 Task: Toggle requires git user config.
Action: Mouse moved to (26, 581)
Screenshot: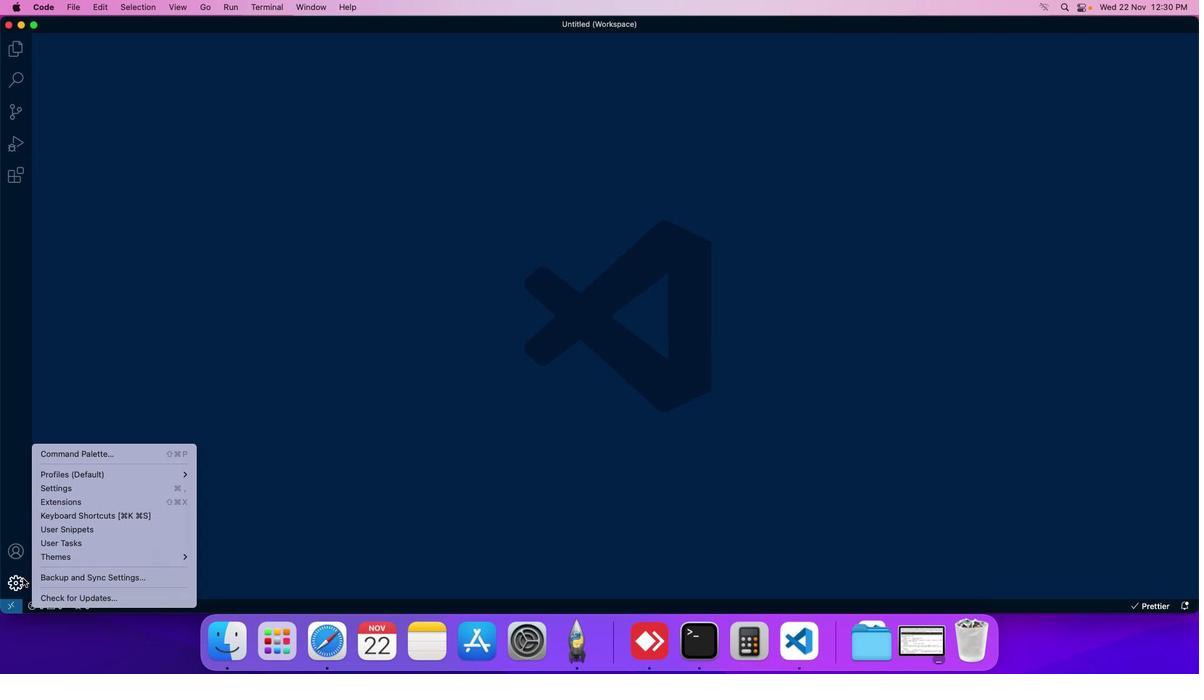 
Action: Mouse pressed left at (26, 581)
Screenshot: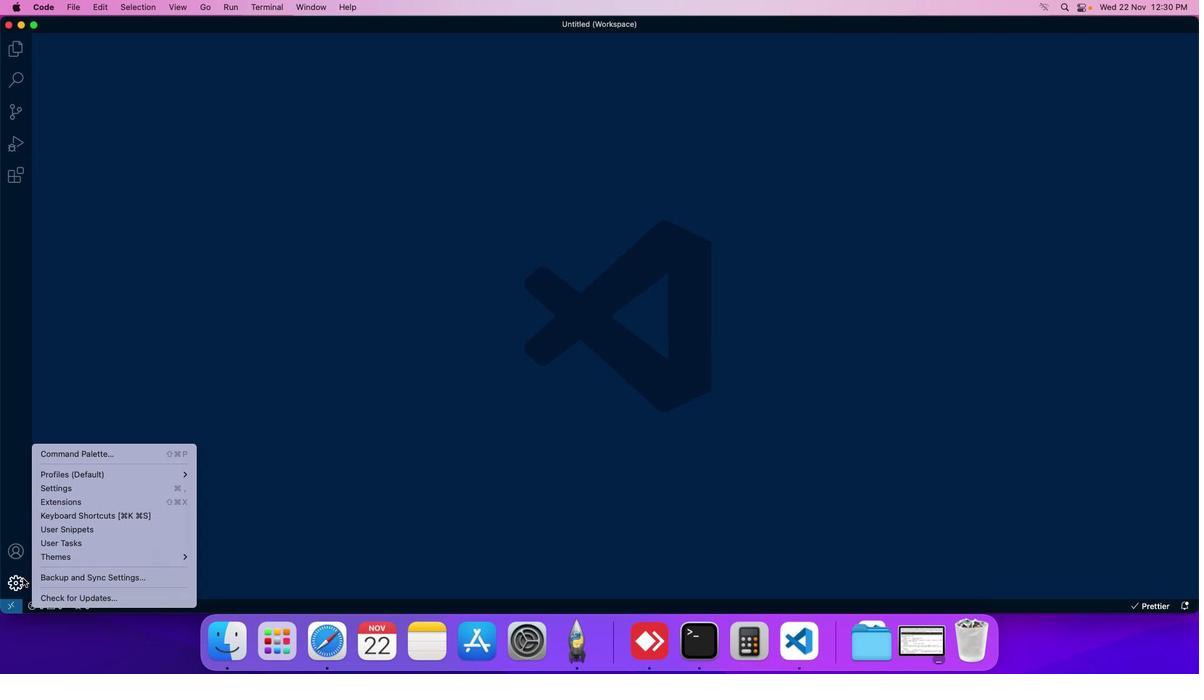 
Action: Mouse moved to (62, 483)
Screenshot: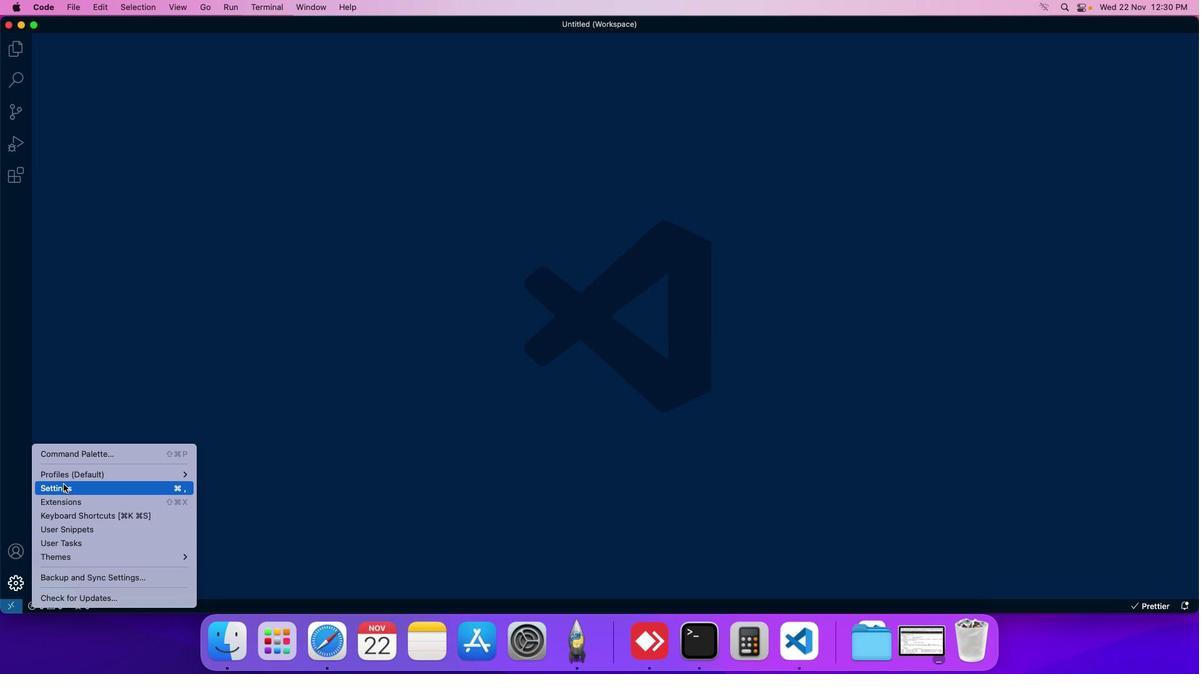 
Action: Mouse pressed left at (62, 483)
Screenshot: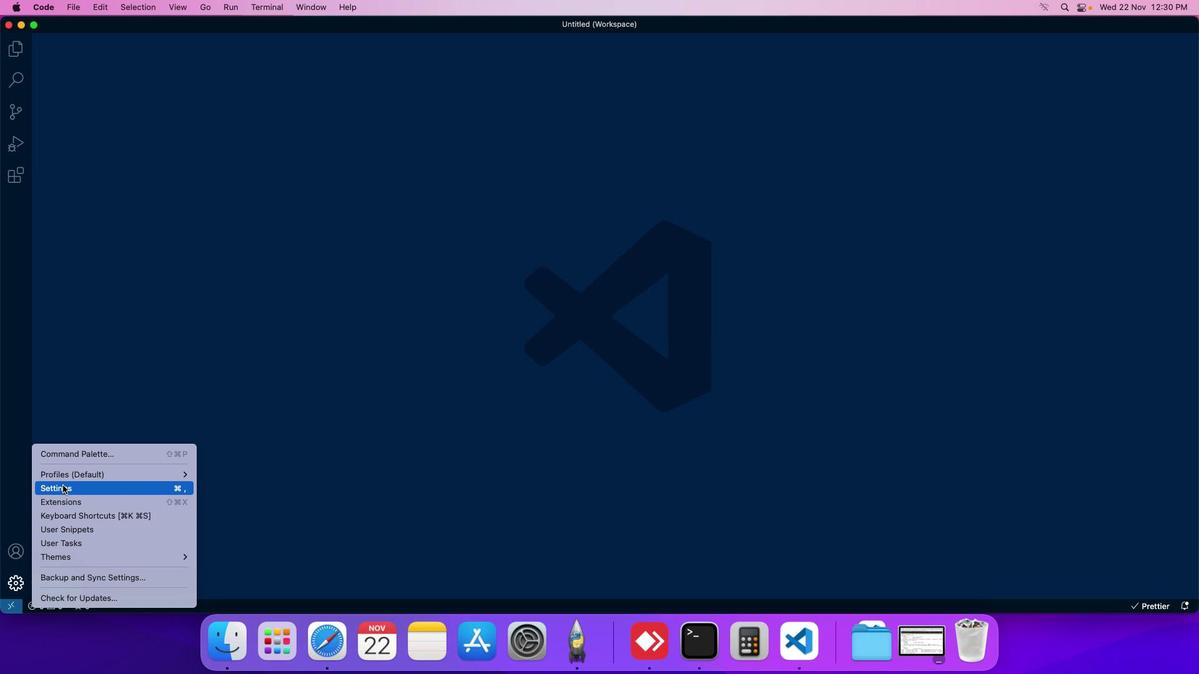 
Action: Mouse moved to (246, 100)
Screenshot: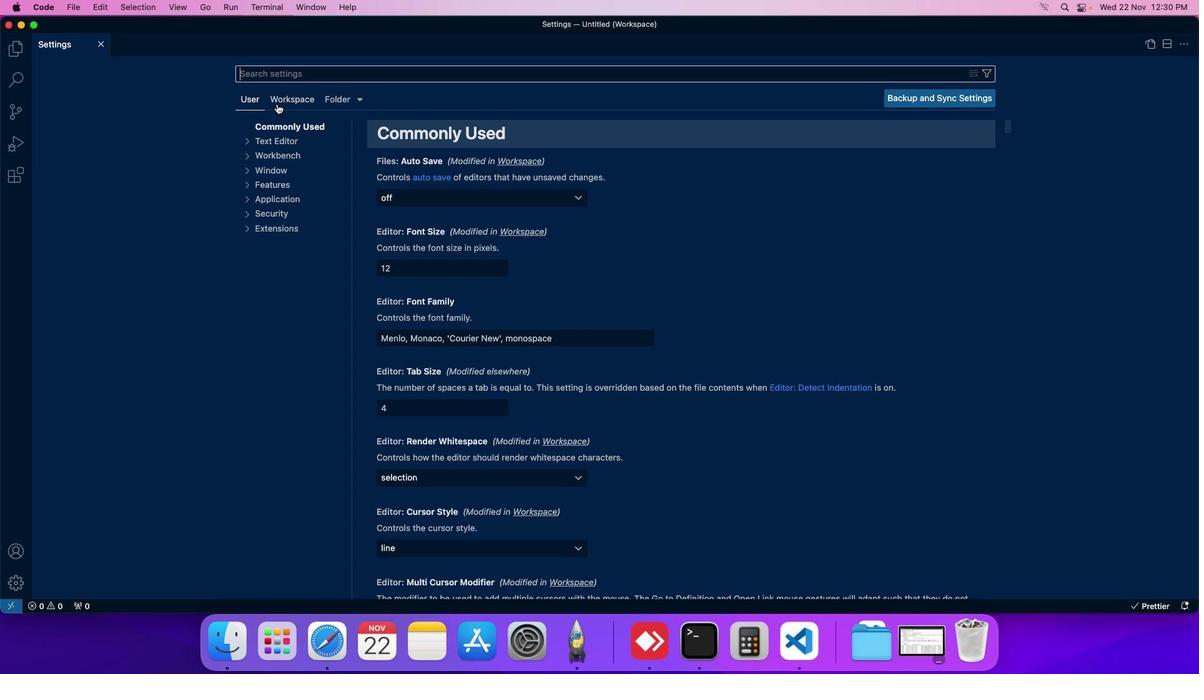 
Action: Mouse pressed left at (246, 100)
Screenshot: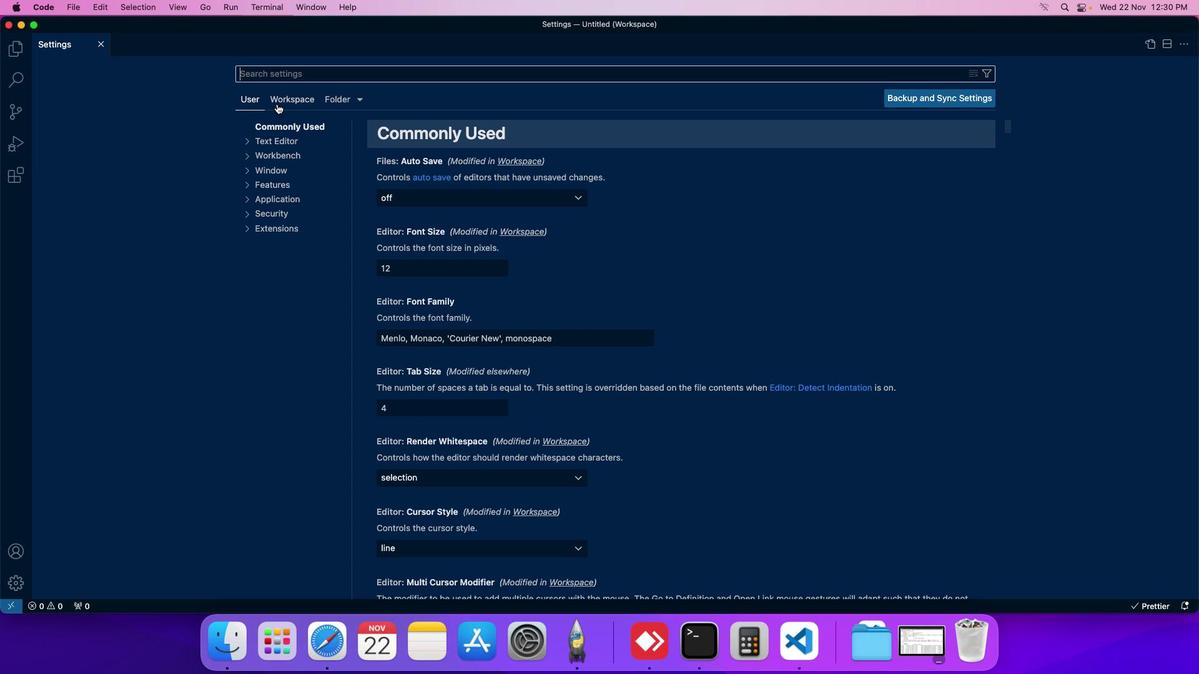 
Action: Mouse moved to (249, 209)
Screenshot: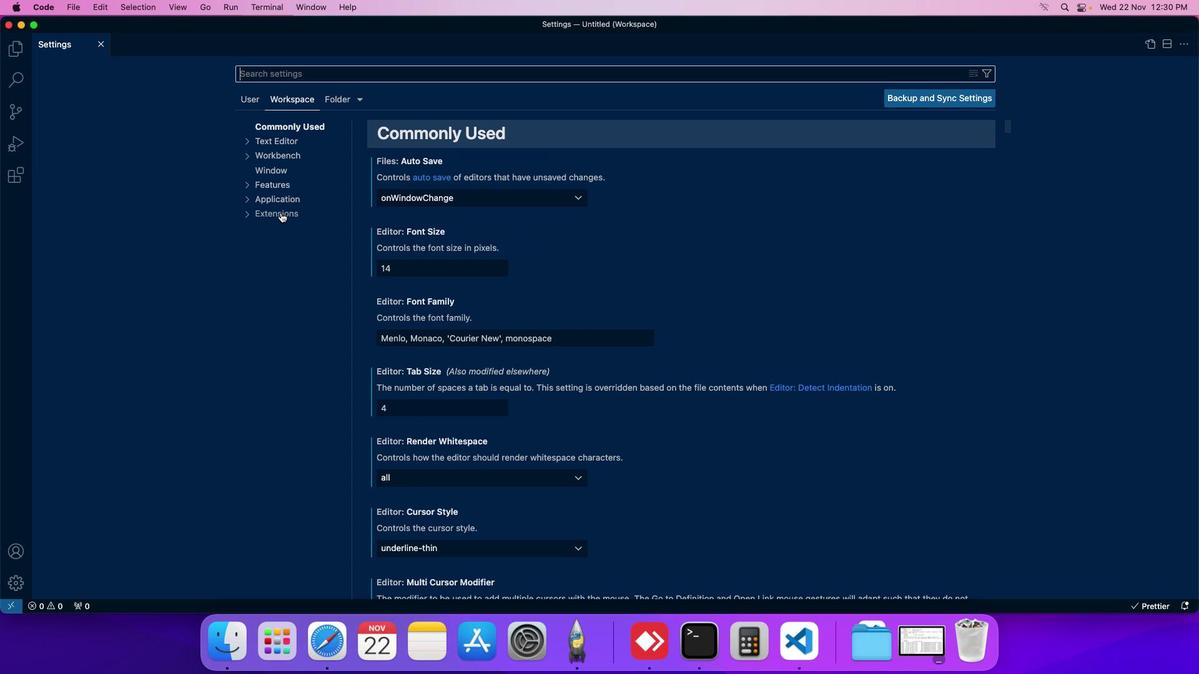 
Action: Mouse pressed left at (249, 209)
Screenshot: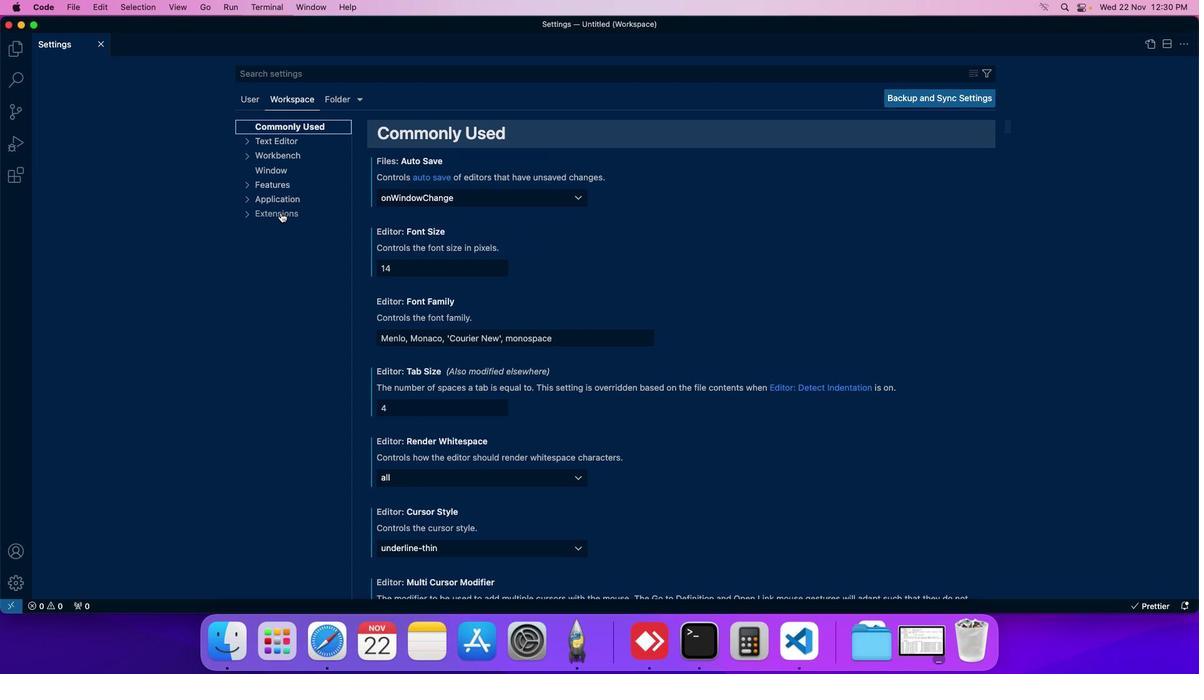 
Action: Mouse moved to (250, 271)
Screenshot: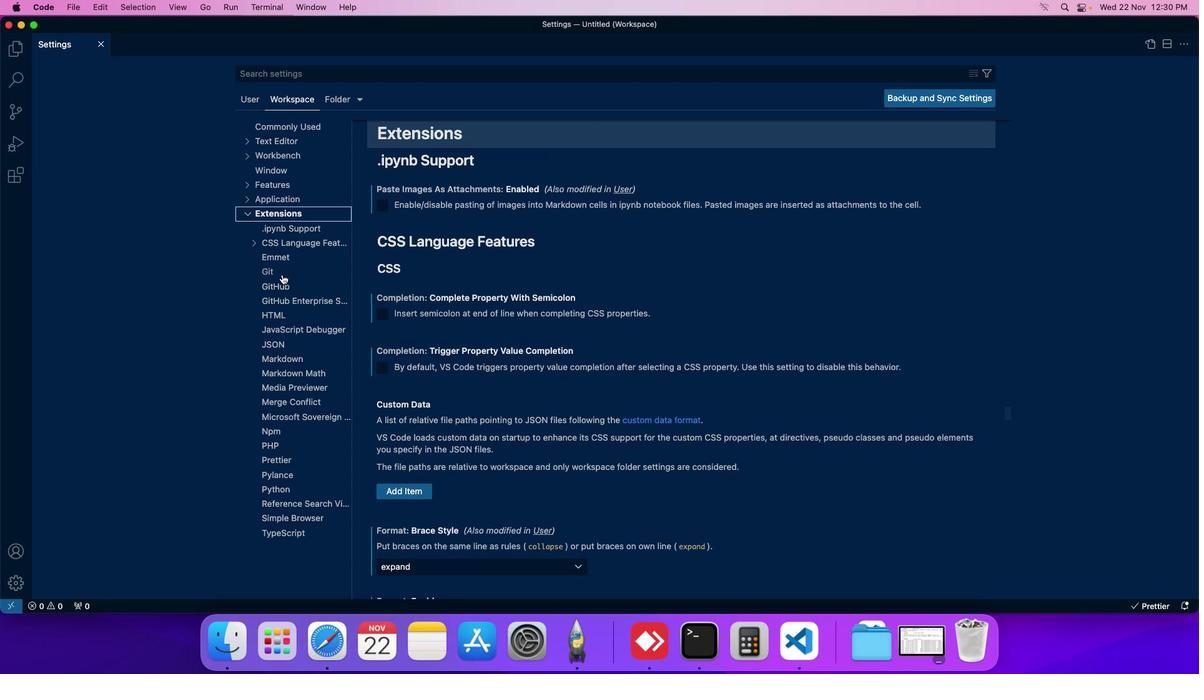 
Action: Mouse pressed left at (250, 271)
Screenshot: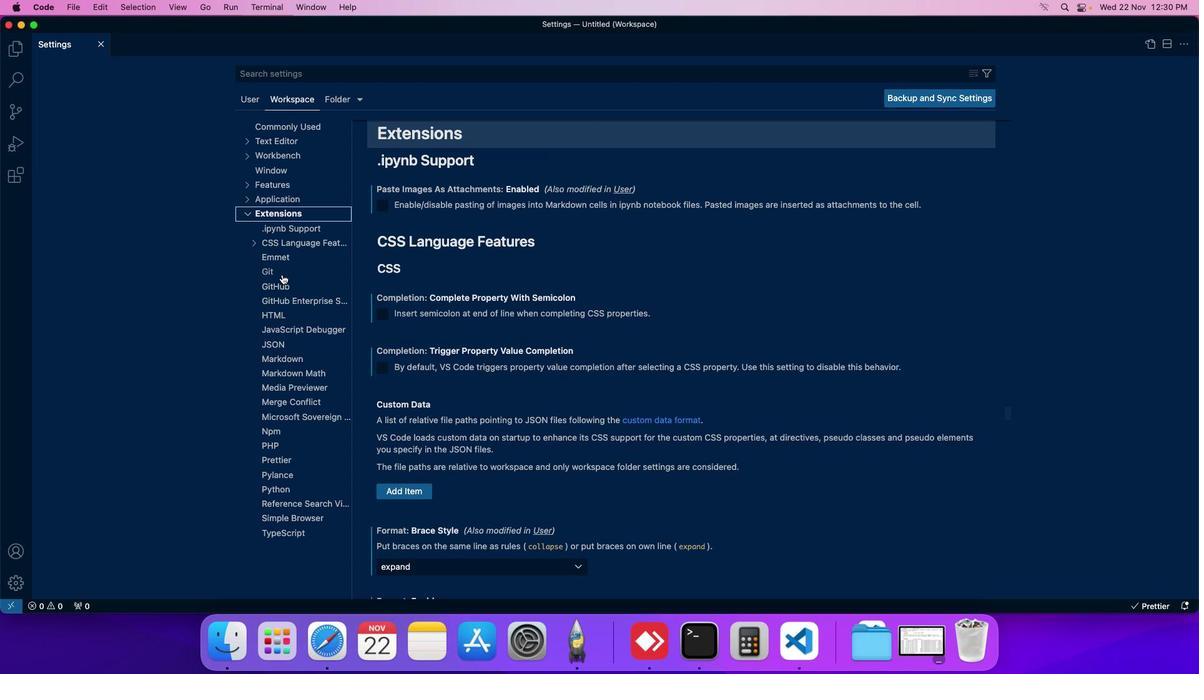 
Action: Mouse moved to (384, 335)
Screenshot: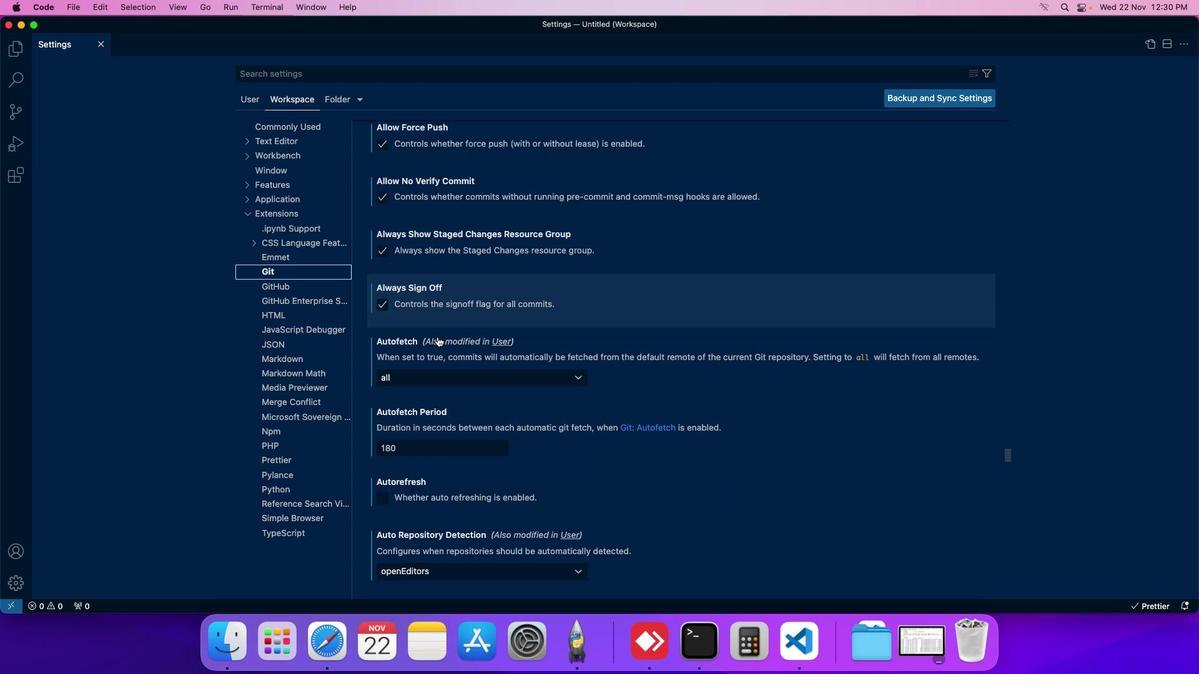 
Action: Mouse scrolled (384, 335) with delta (7, -4)
Screenshot: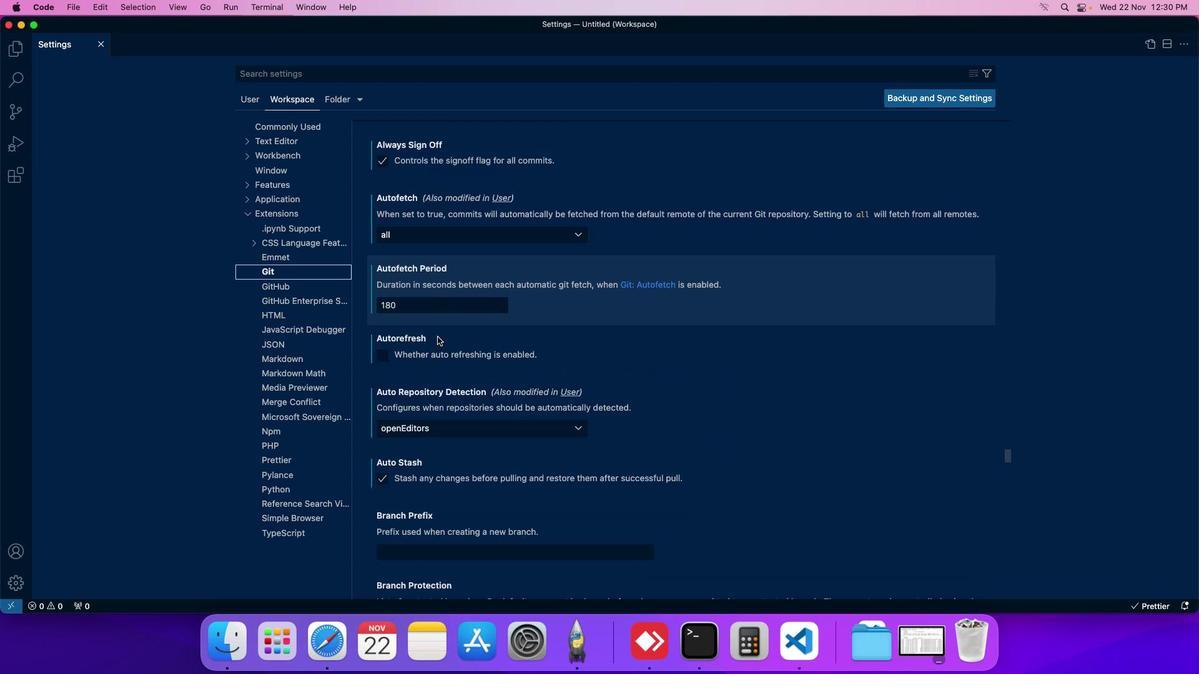 
Action: Mouse scrolled (384, 335) with delta (7, -4)
Screenshot: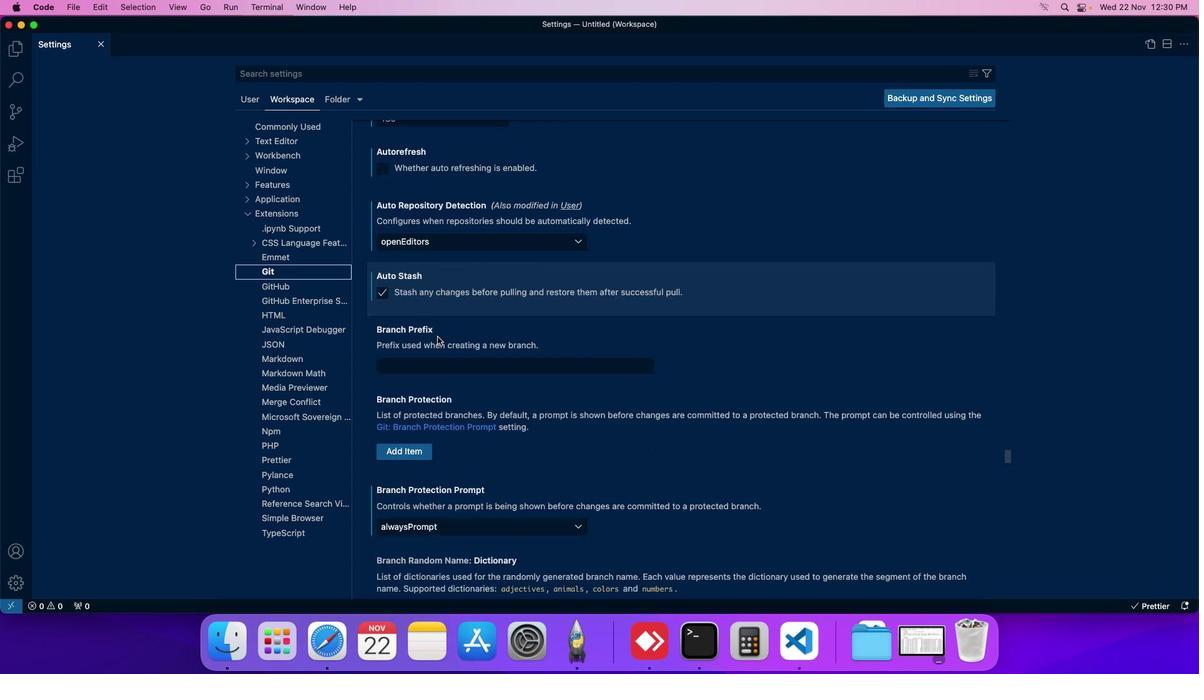 
Action: Mouse scrolled (384, 335) with delta (7, -4)
Screenshot: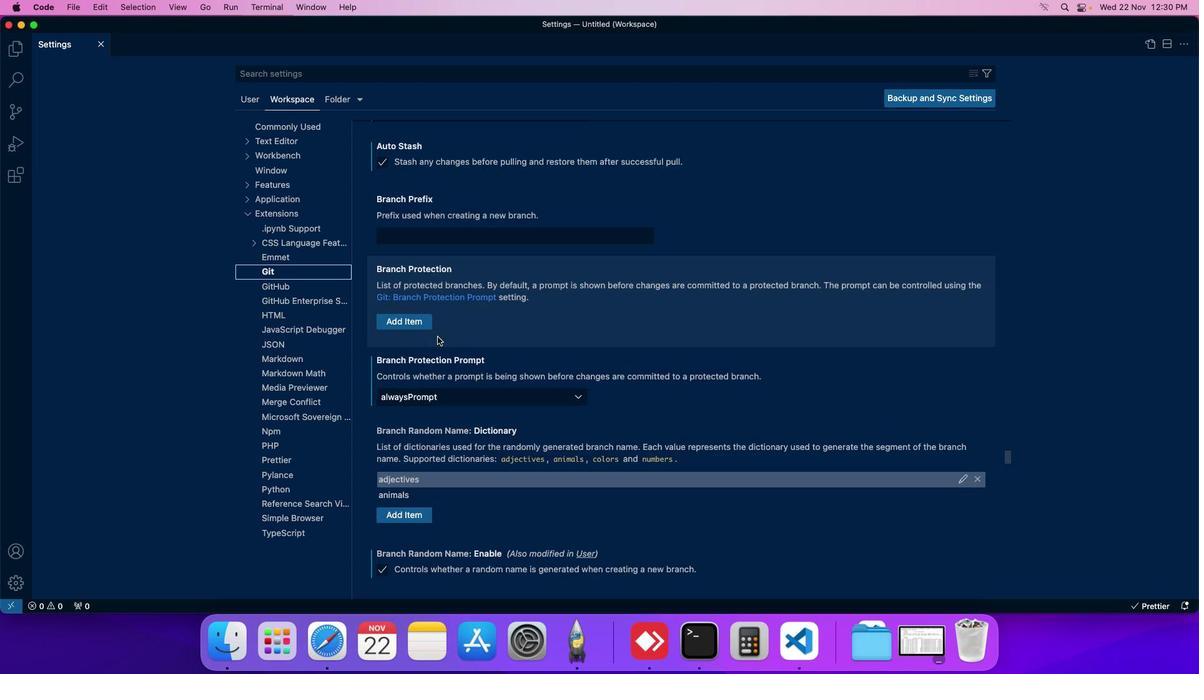 
Action: Mouse scrolled (384, 335) with delta (7, -4)
Screenshot: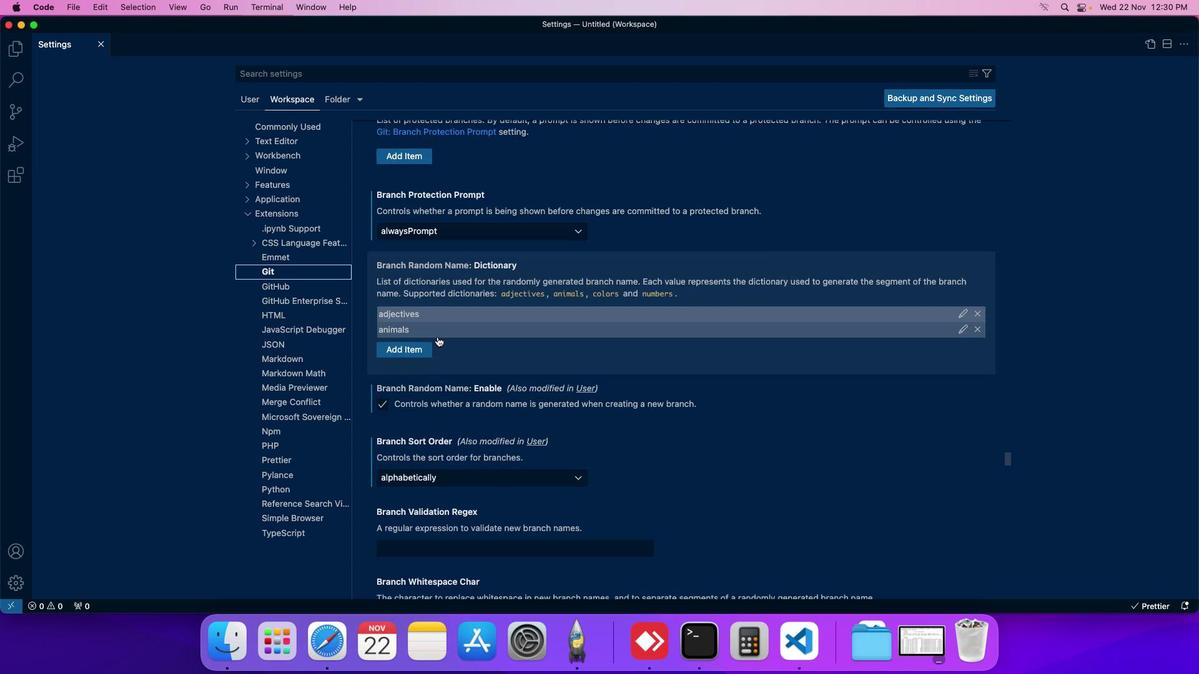 
Action: Mouse scrolled (384, 335) with delta (7, -4)
Screenshot: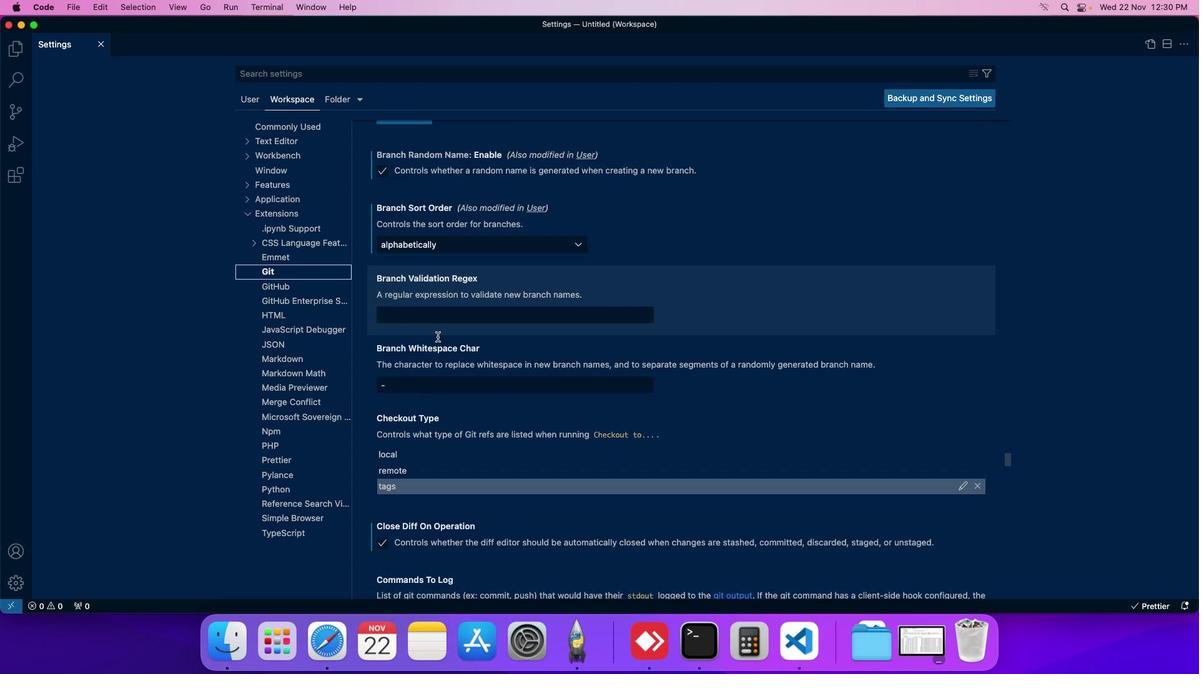 
Action: Mouse scrolled (384, 335) with delta (7, -4)
Screenshot: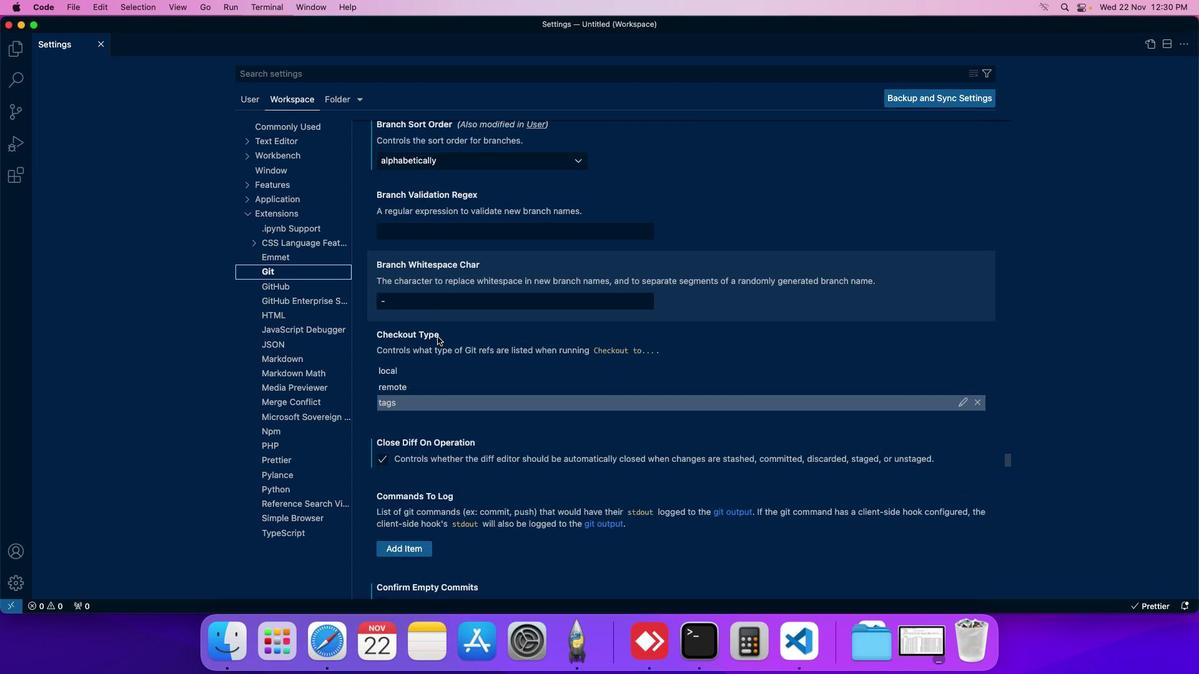 
Action: Mouse scrolled (384, 335) with delta (7, -4)
Screenshot: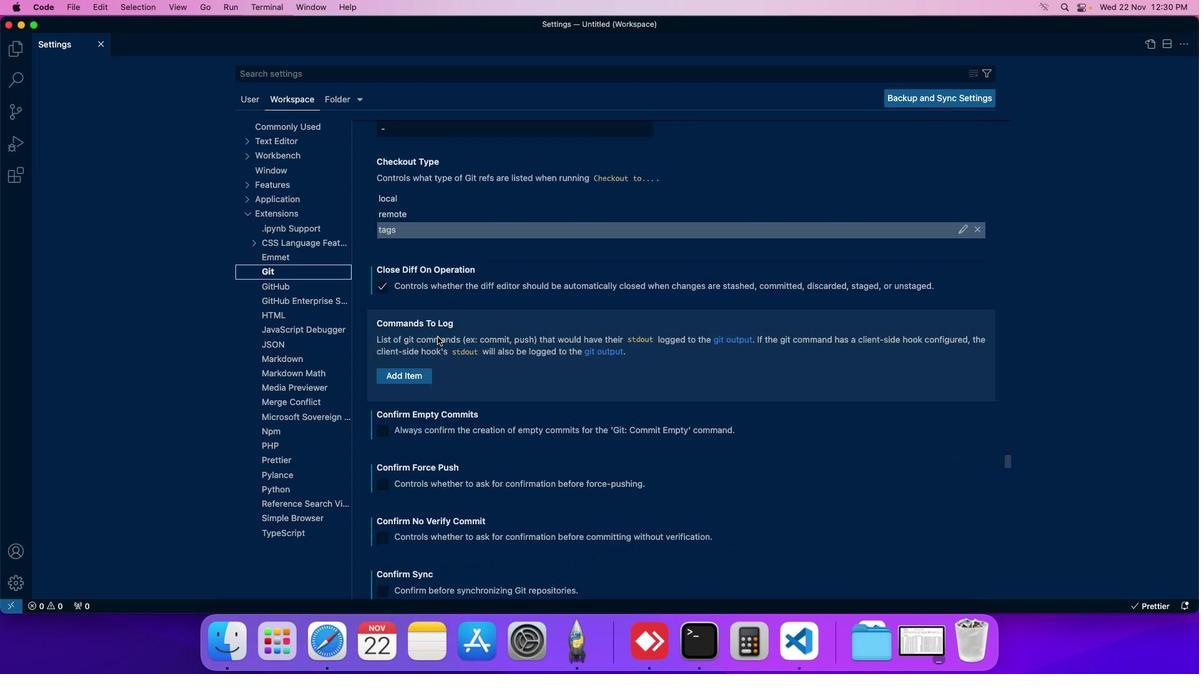 
Action: Mouse scrolled (384, 335) with delta (7, -4)
Screenshot: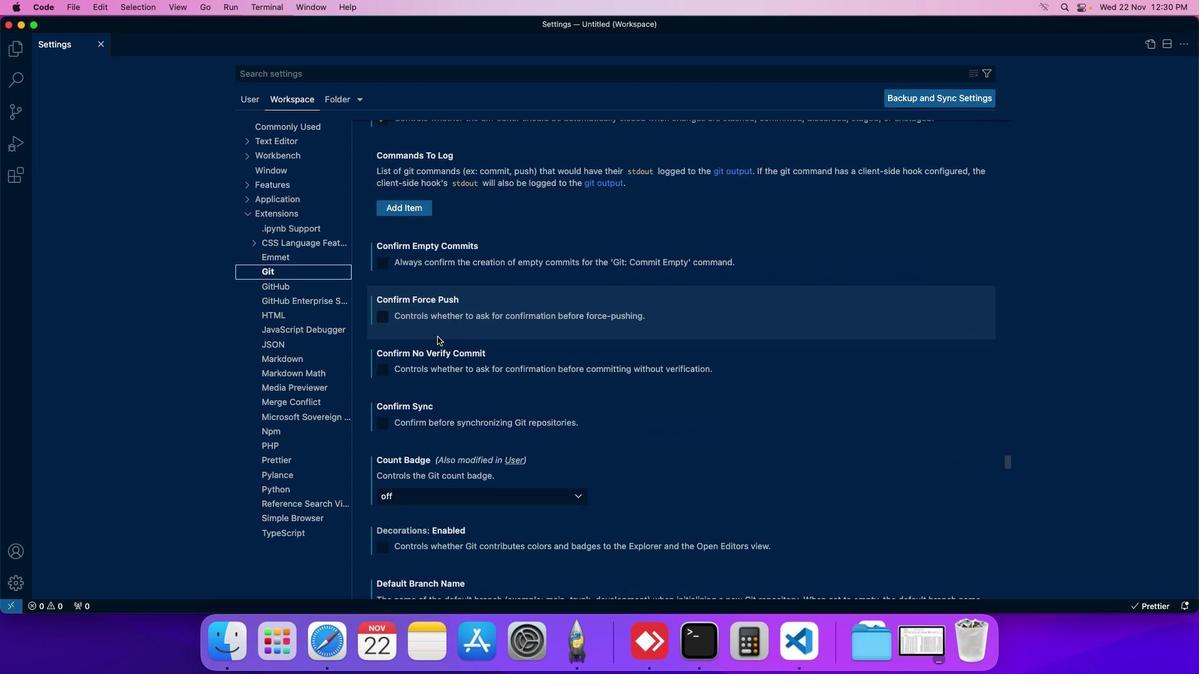 
Action: Mouse scrolled (384, 335) with delta (7, -4)
Screenshot: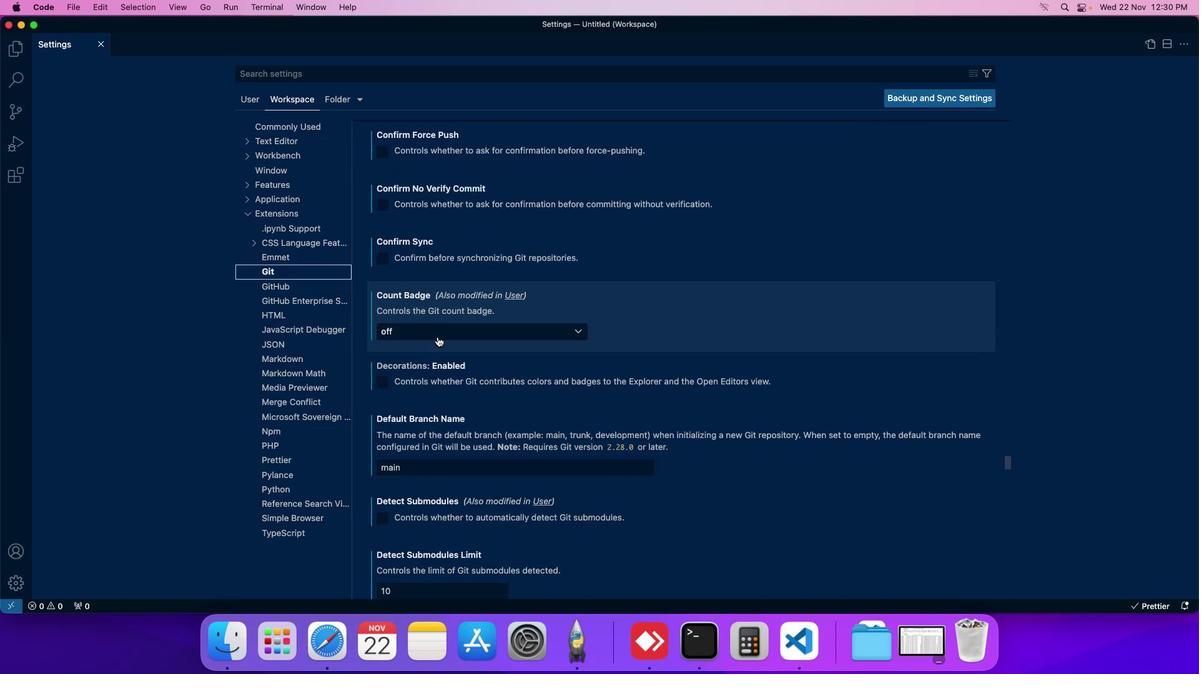 
Action: Mouse scrolled (384, 335) with delta (7, -4)
Screenshot: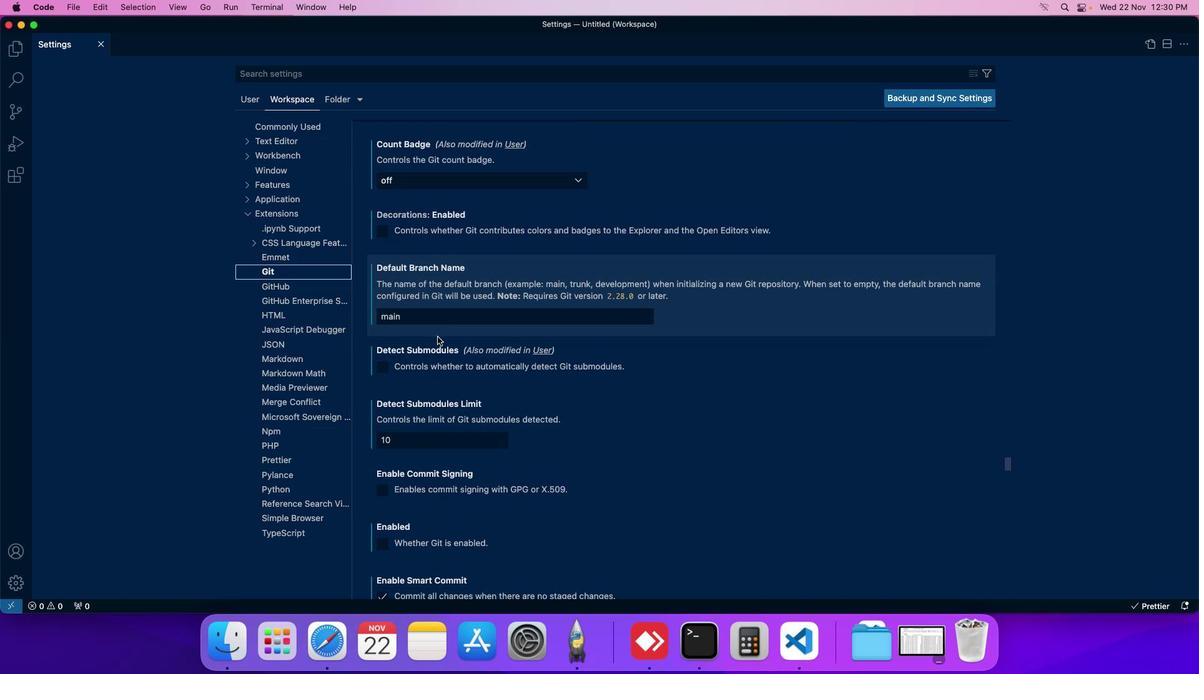 
Action: Mouse scrolled (384, 335) with delta (7, -4)
Screenshot: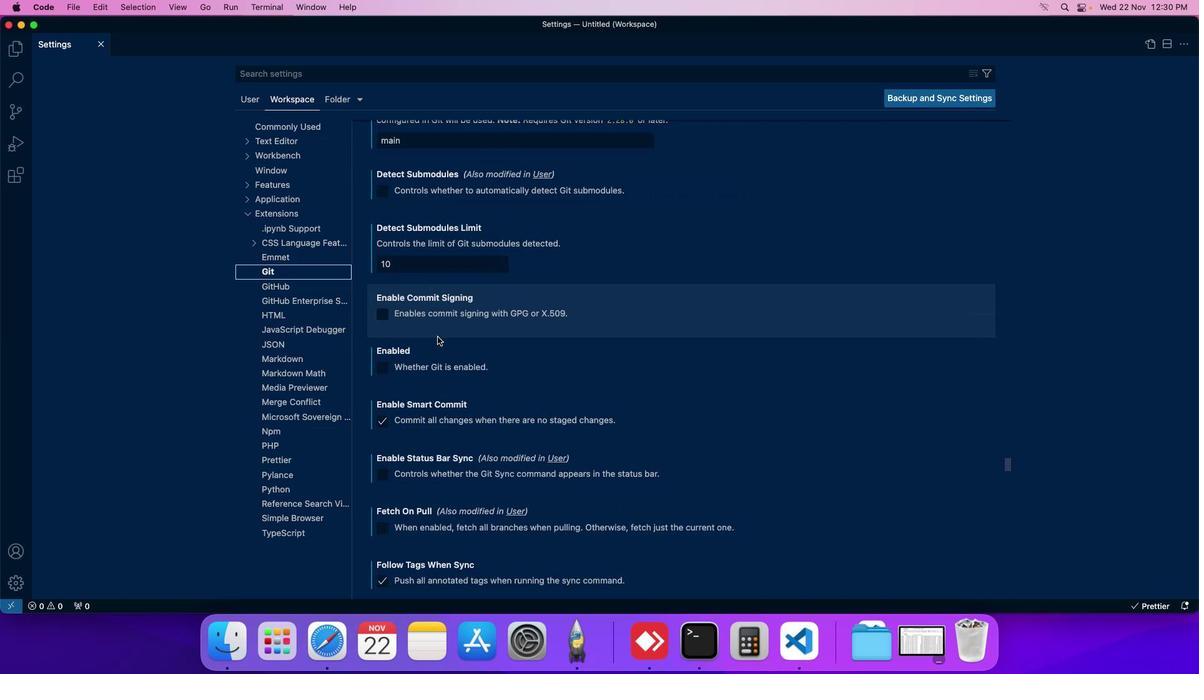 
Action: Mouse scrolled (384, 335) with delta (7, -4)
Screenshot: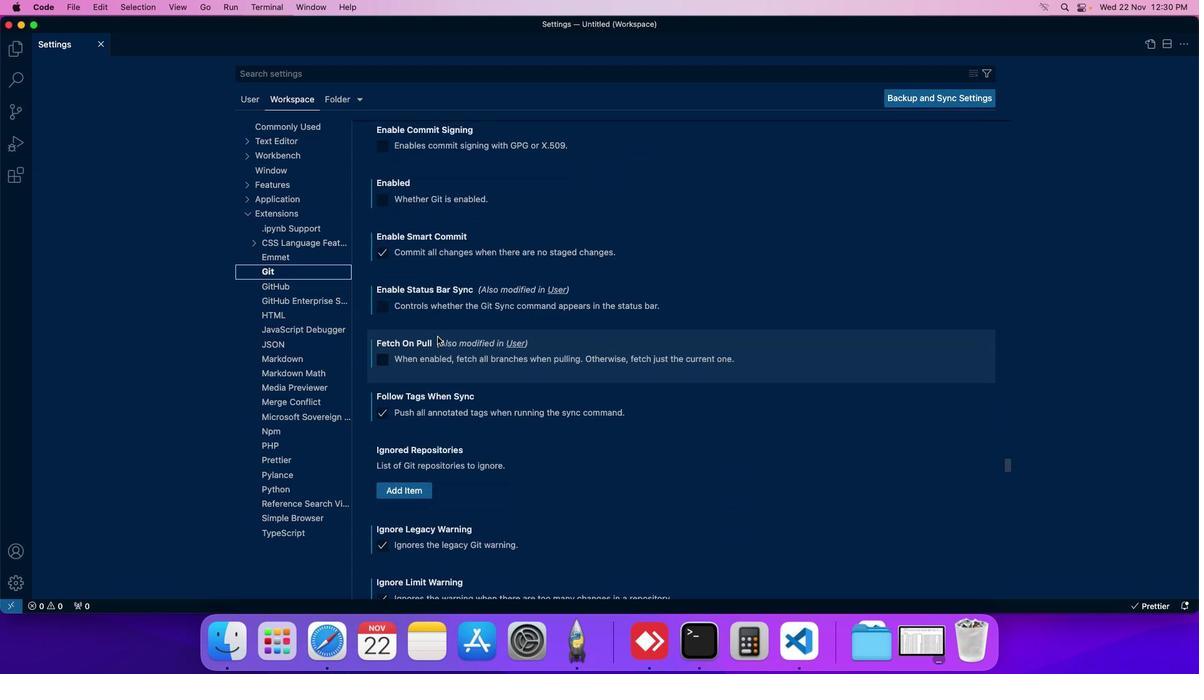 
Action: Mouse scrolled (384, 335) with delta (7, -4)
Screenshot: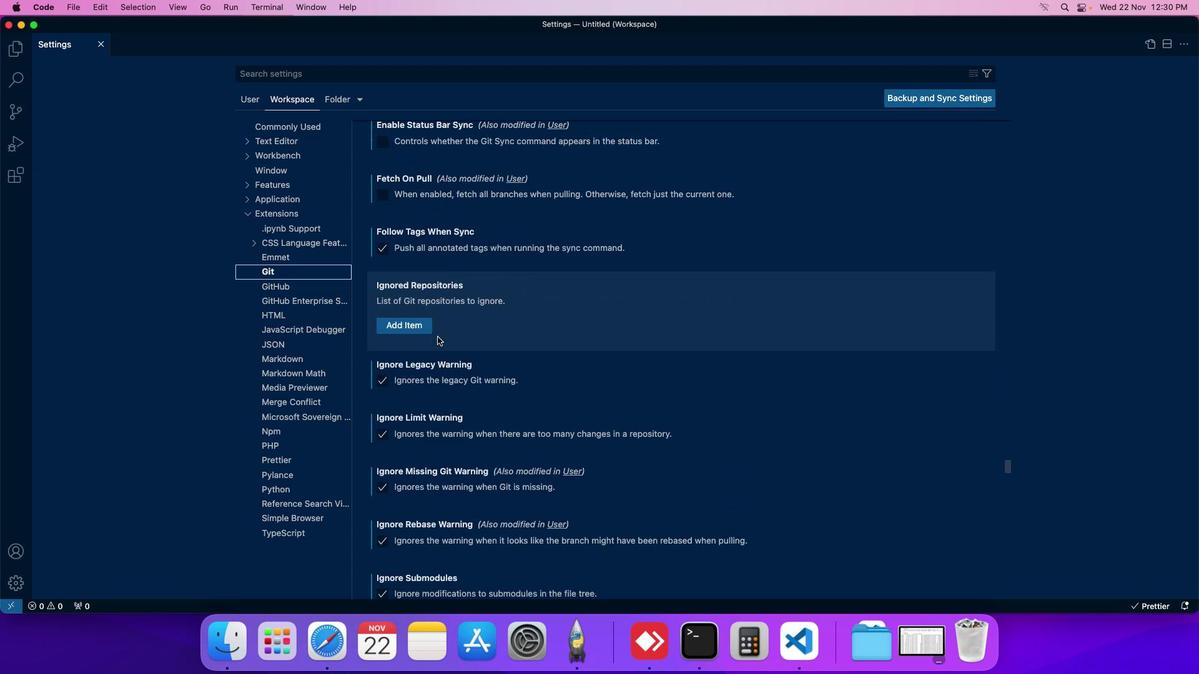 
Action: Mouse scrolled (384, 335) with delta (7, -4)
Screenshot: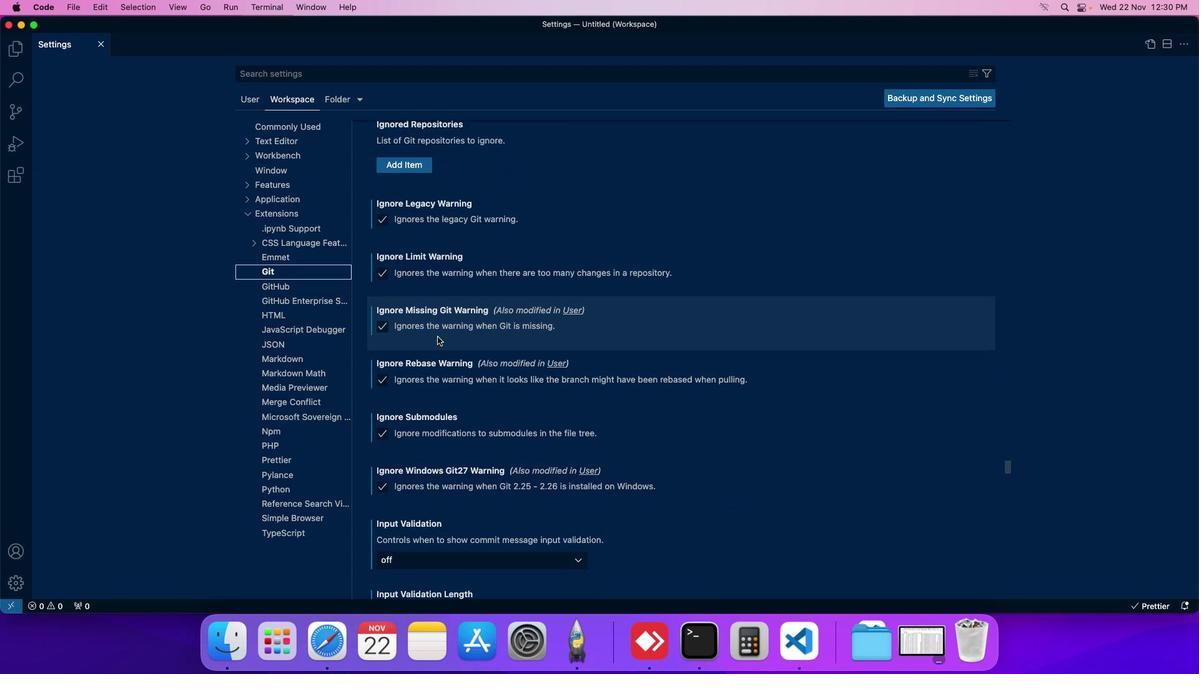 
Action: Mouse scrolled (384, 335) with delta (7, -4)
Screenshot: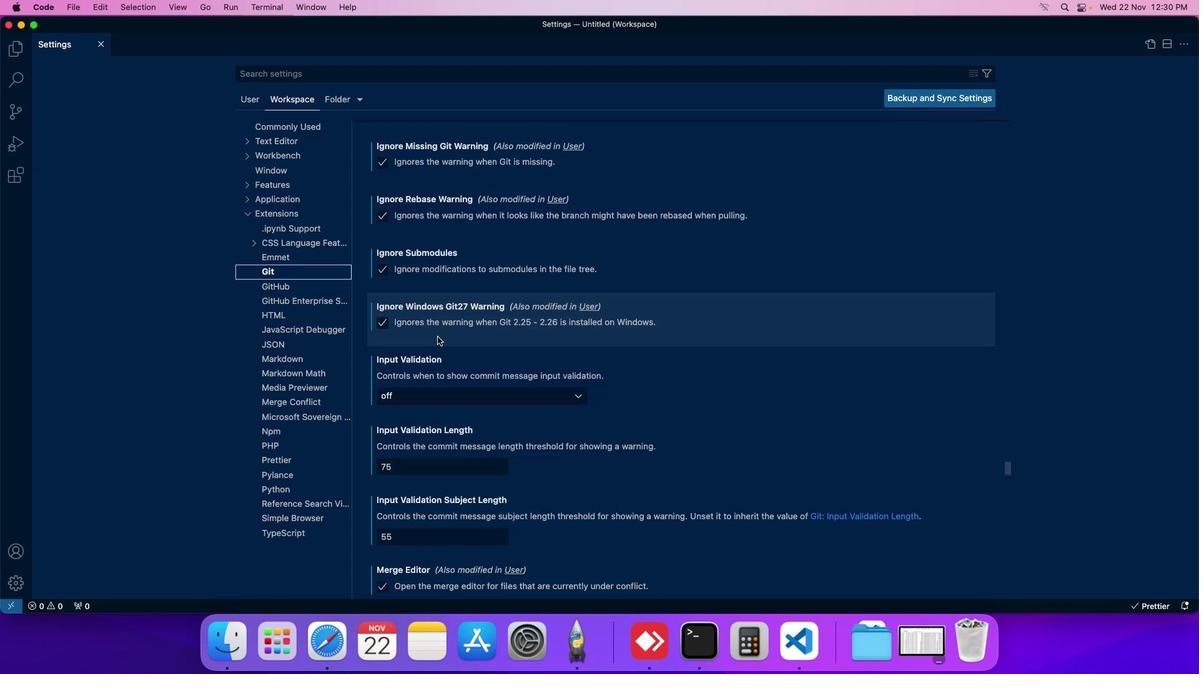 
Action: Mouse scrolled (384, 335) with delta (7, -4)
Screenshot: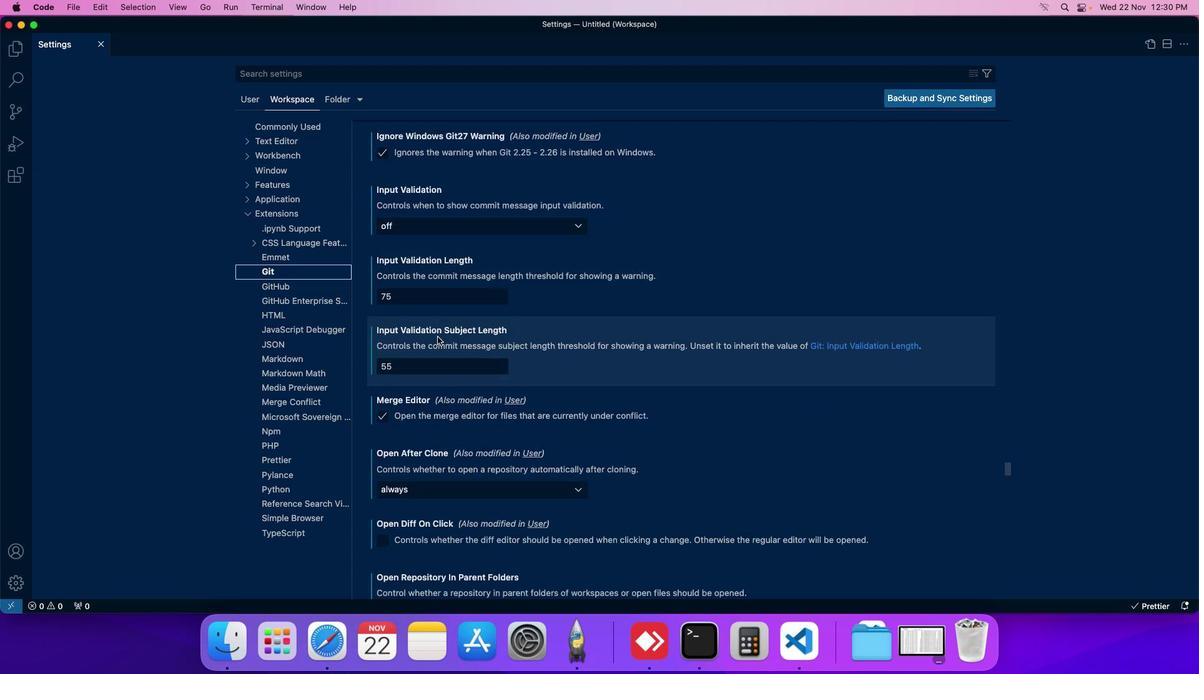 
Action: Mouse scrolled (384, 335) with delta (7, -4)
Screenshot: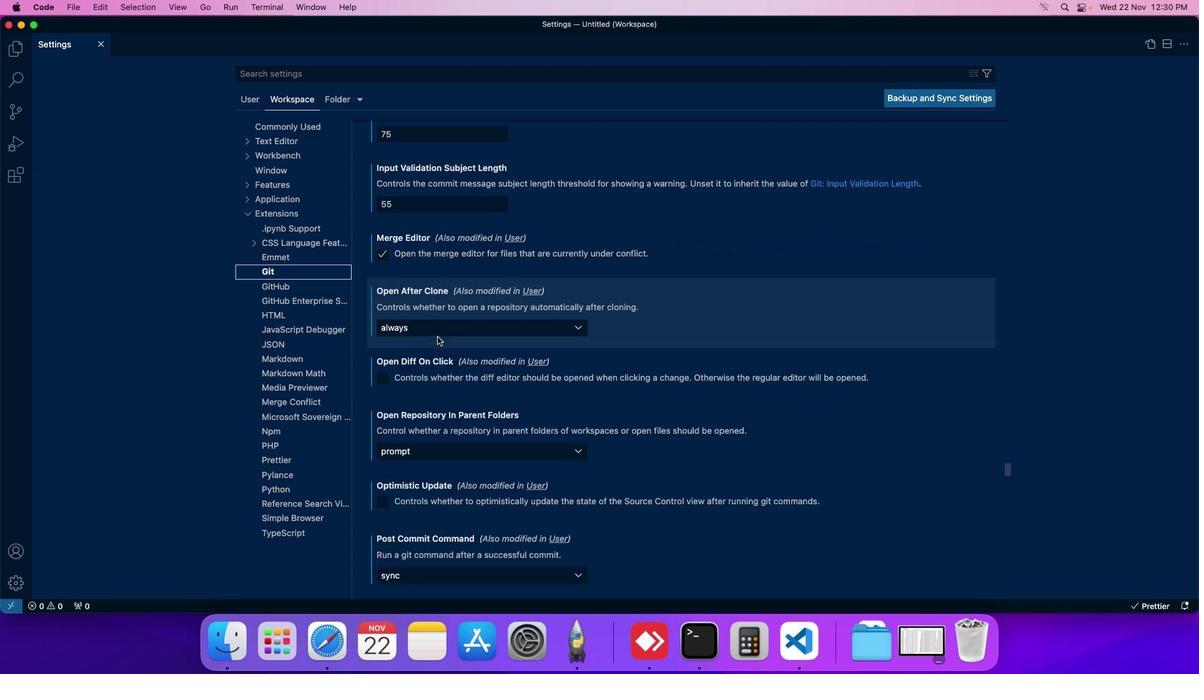 
Action: Mouse scrolled (384, 335) with delta (7, -4)
Screenshot: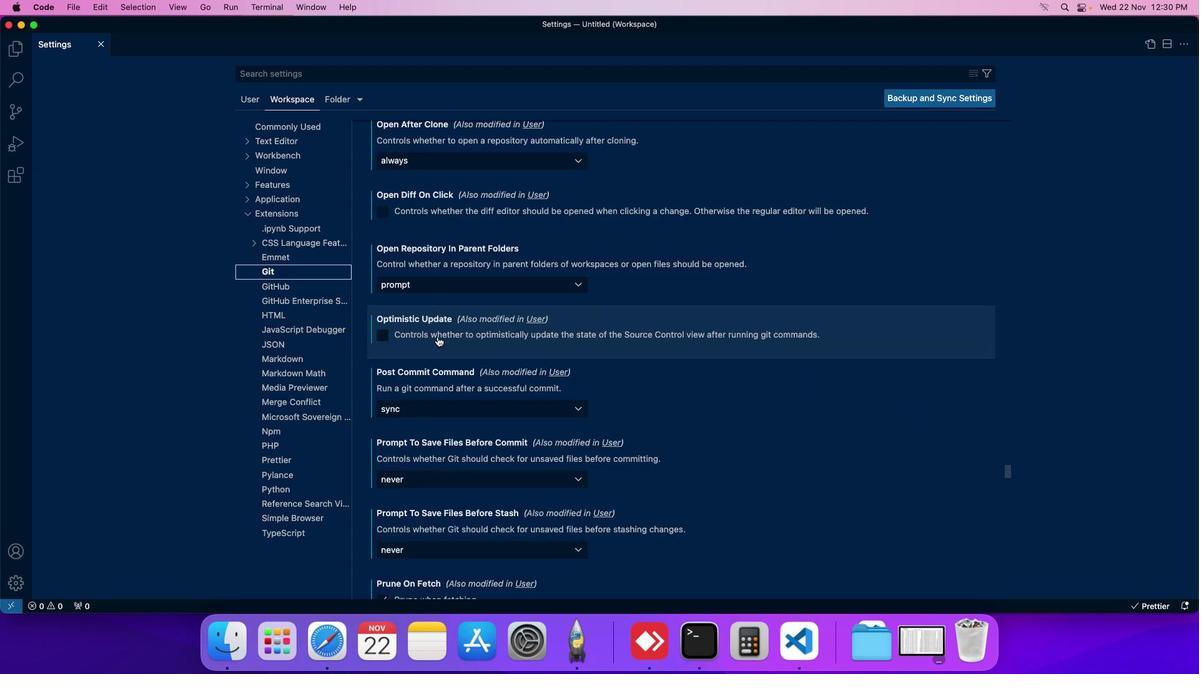 
Action: Mouse scrolled (384, 335) with delta (7, -4)
Screenshot: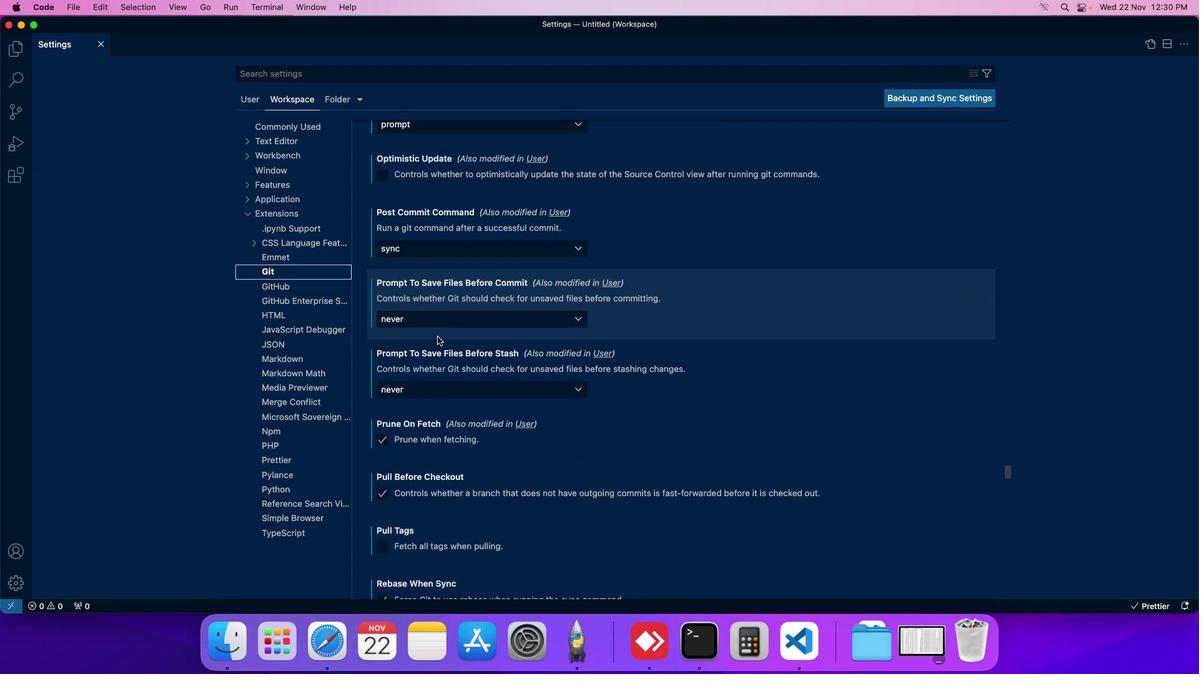 
Action: Mouse scrolled (384, 335) with delta (7, -4)
Screenshot: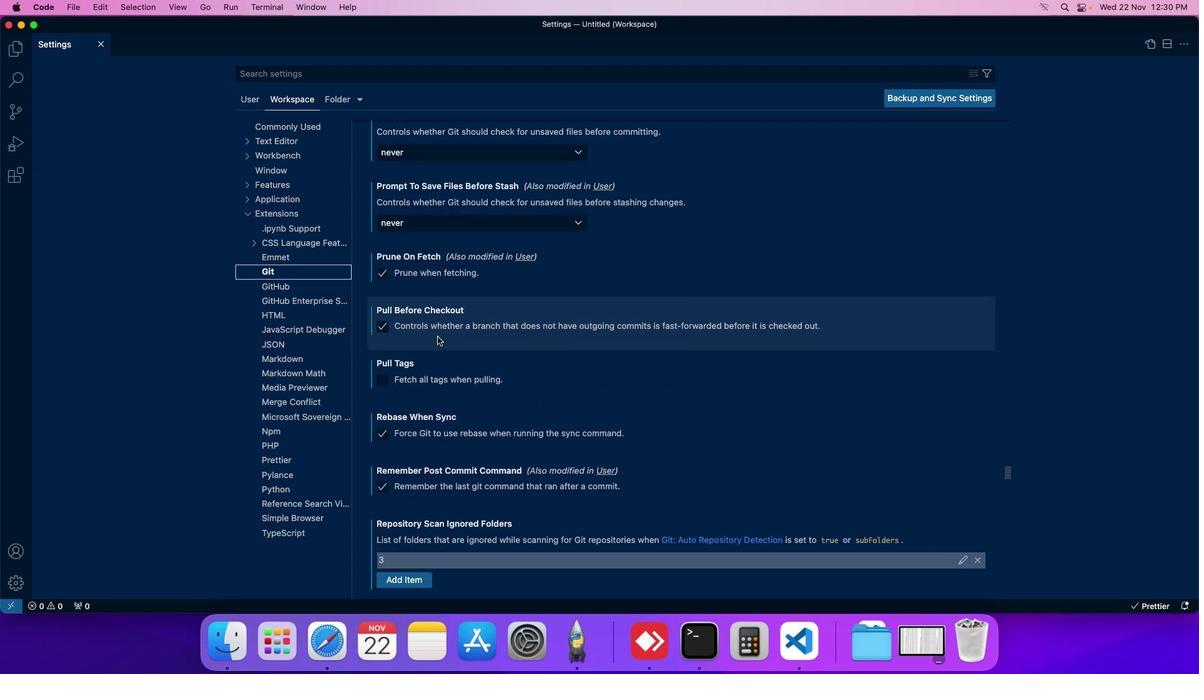 
Action: Mouse scrolled (384, 335) with delta (7, -4)
Screenshot: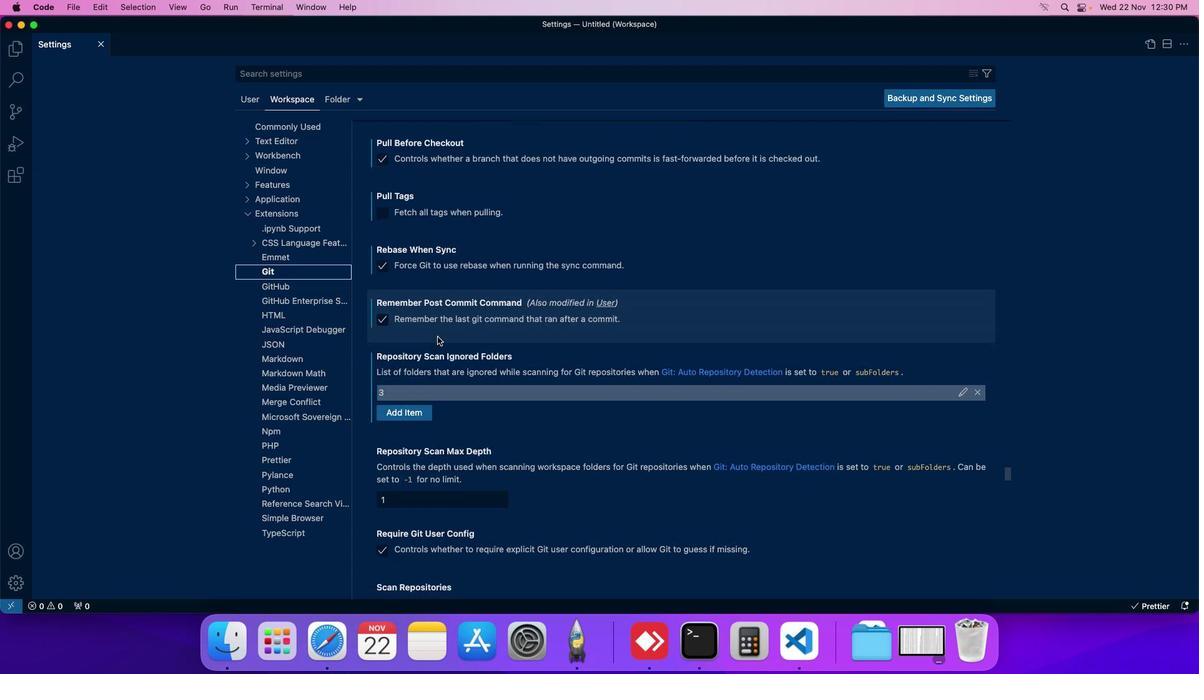 
Action: Mouse scrolled (384, 335) with delta (7, -4)
Screenshot: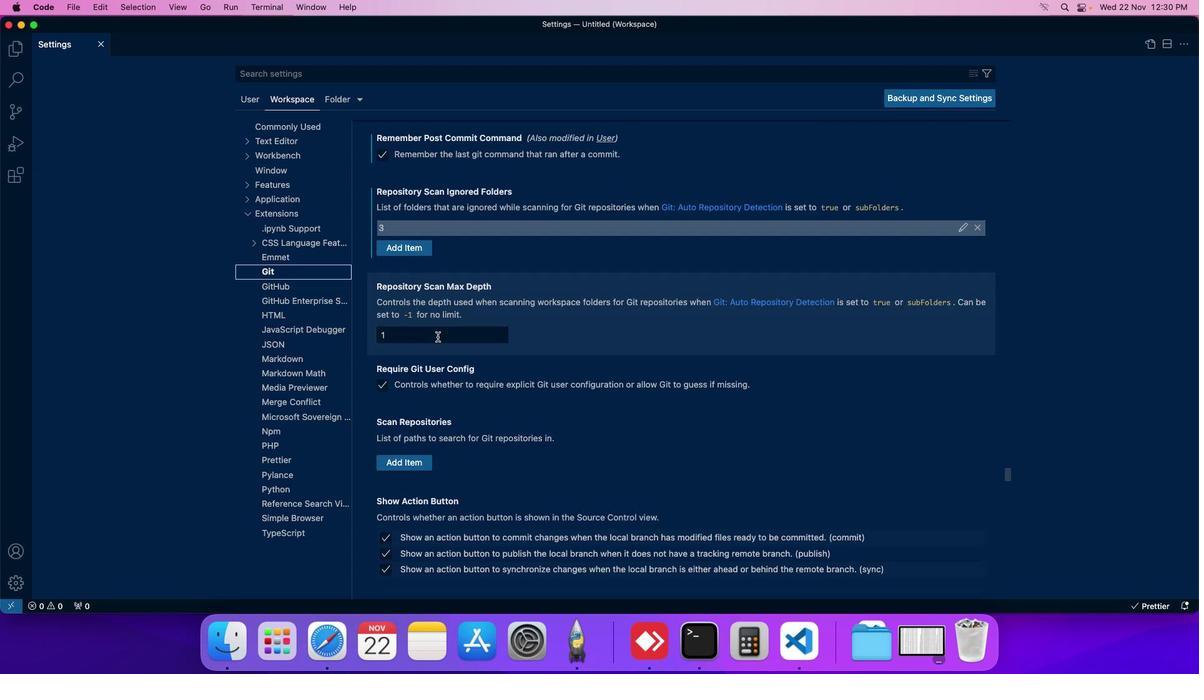 
Action: Mouse moved to (384, 335)
Screenshot: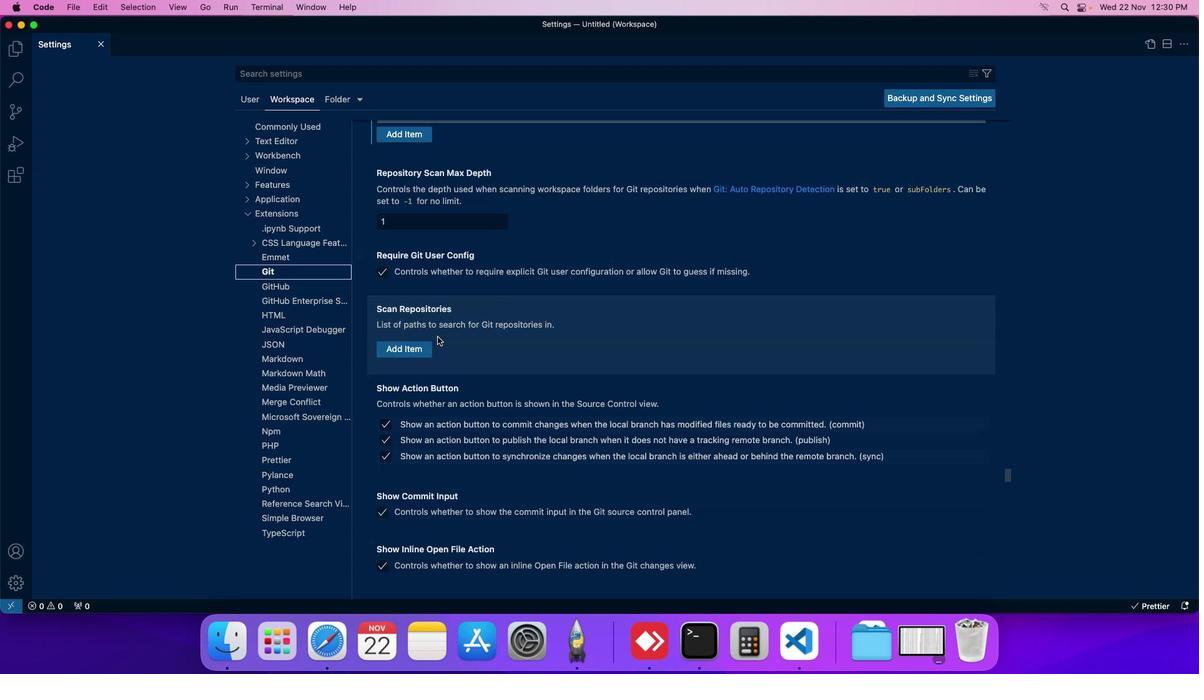 
Action: Mouse scrolled (384, 335) with delta (7, -4)
Screenshot: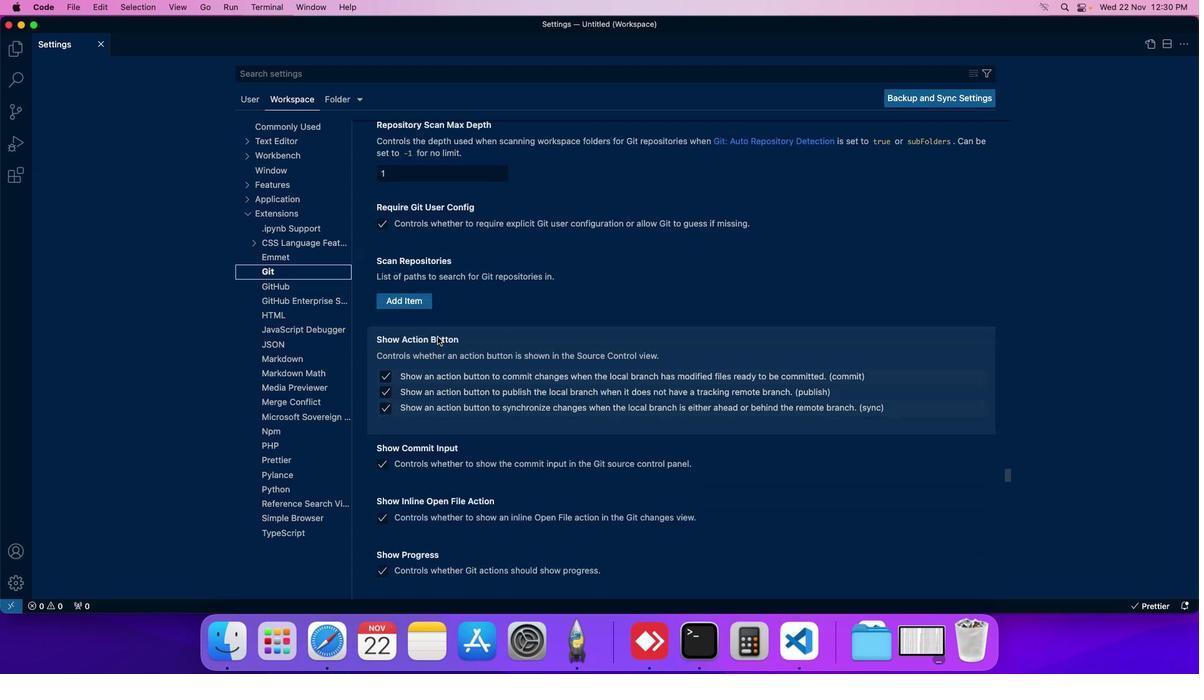
Action: Mouse moved to (334, 216)
Screenshot: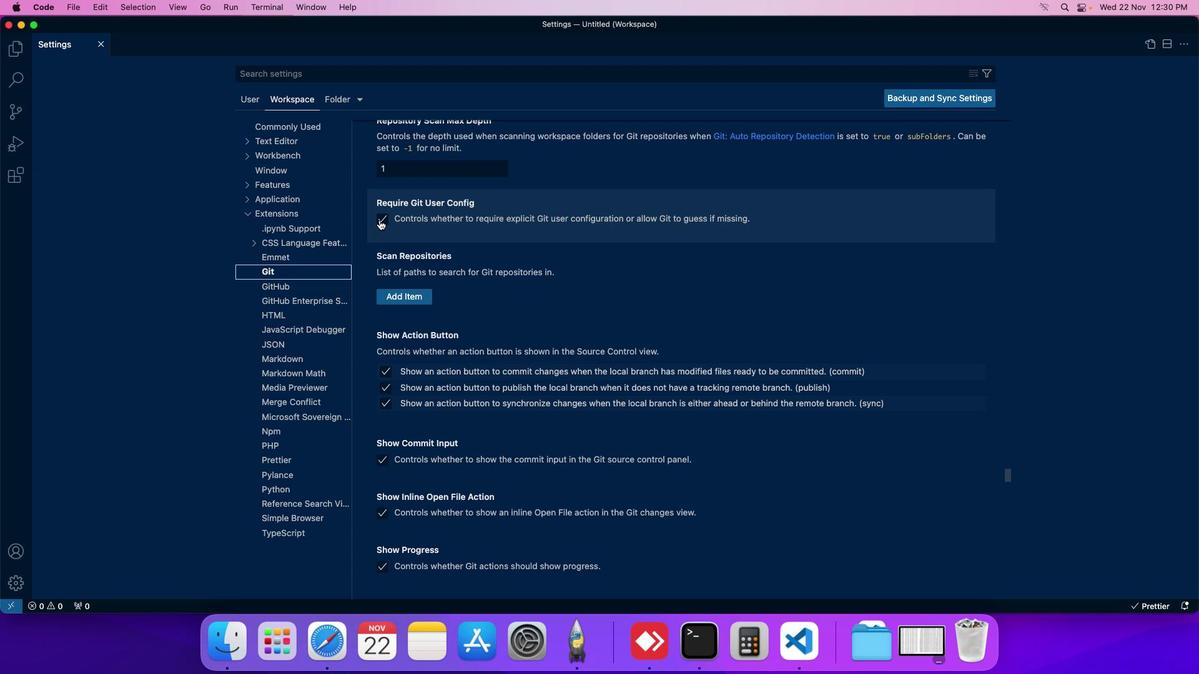 
Action: Mouse pressed left at (334, 216)
Screenshot: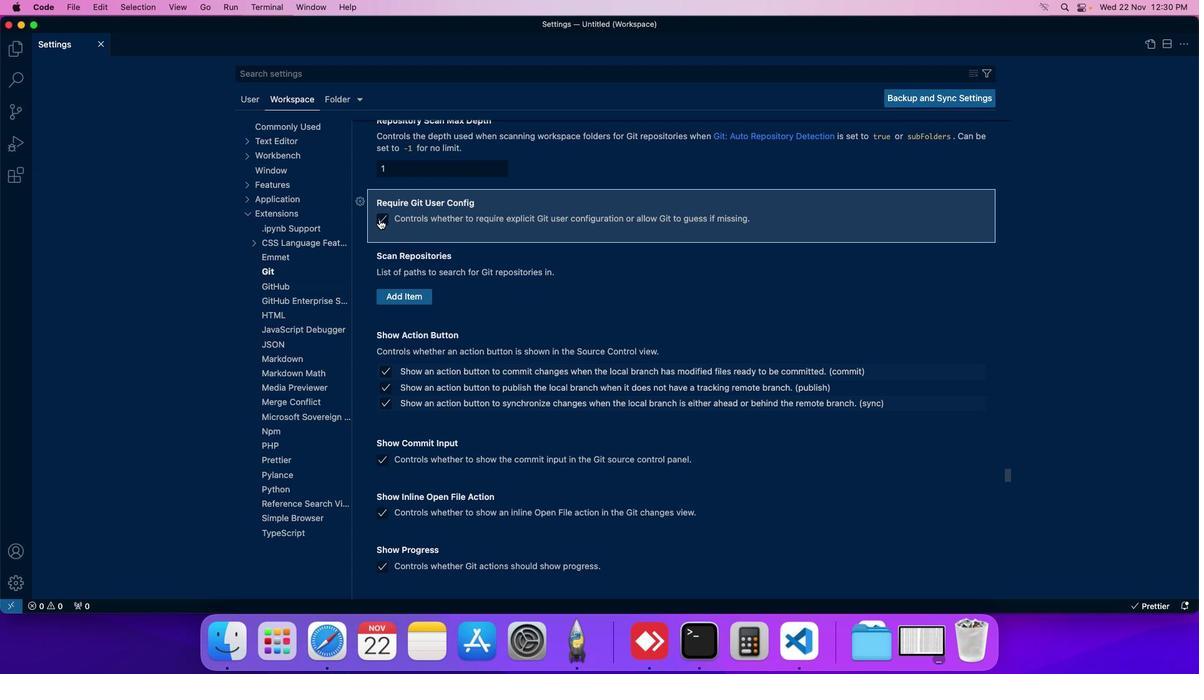 
Action: Mouse moved to (339, 219)
Screenshot: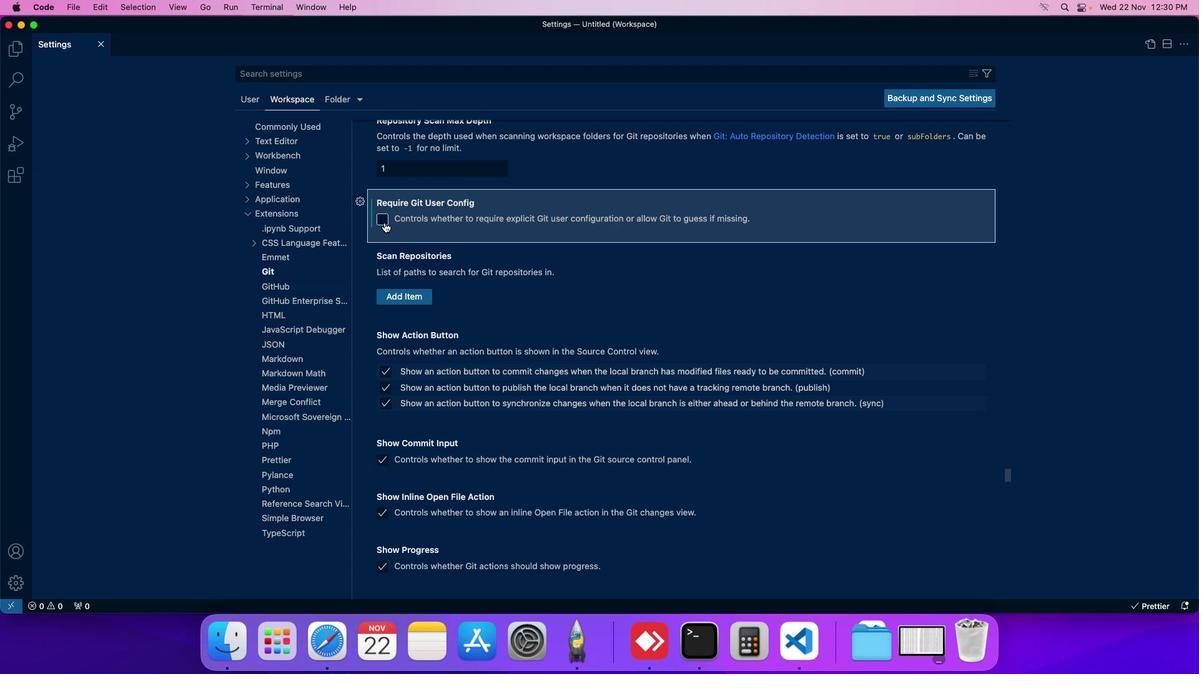 
